 Task: Check the median sale price of townhouses in the last 3 years.
Action: Mouse moved to (582, 54)
Screenshot: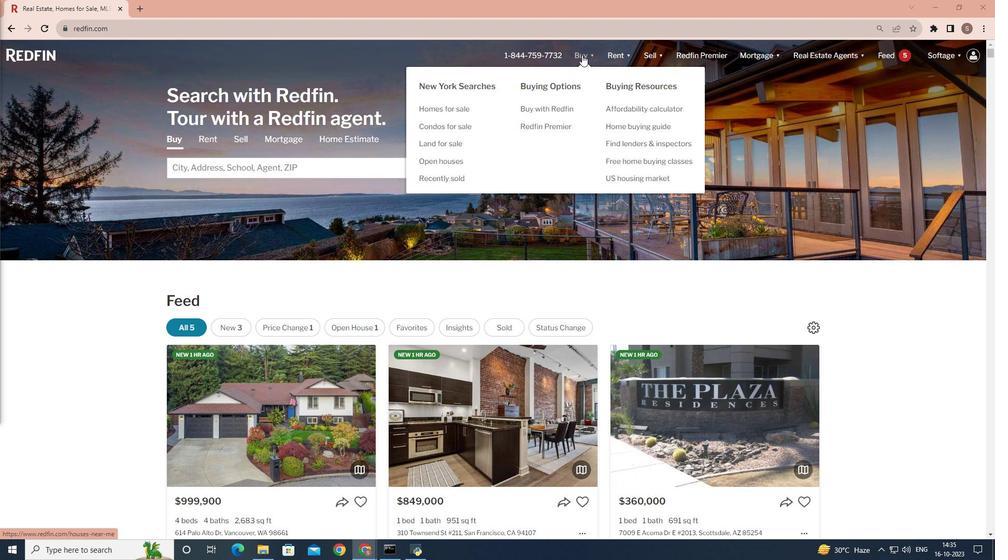 
Action: Mouse pressed left at (582, 54)
Screenshot: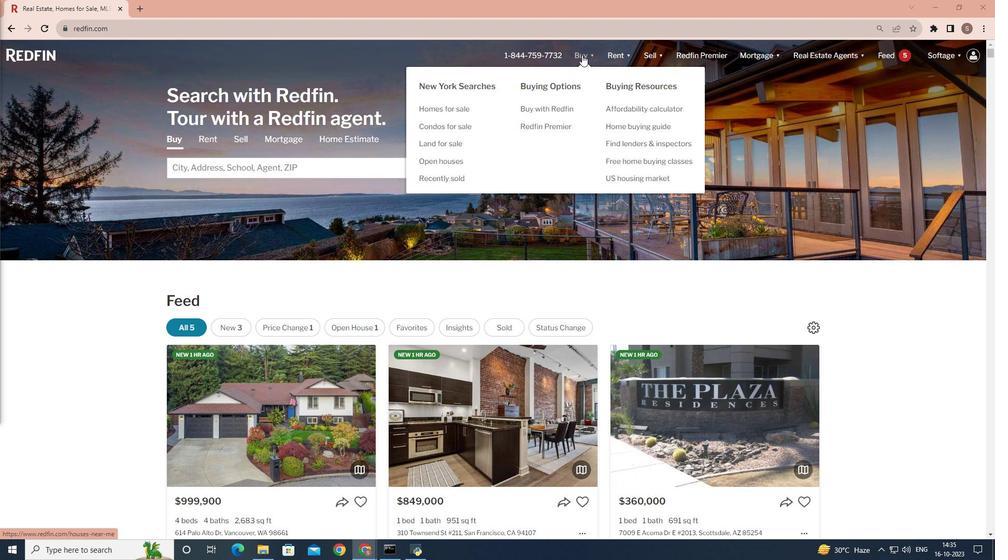 
Action: Mouse moved to (264, 218)
Screenshot: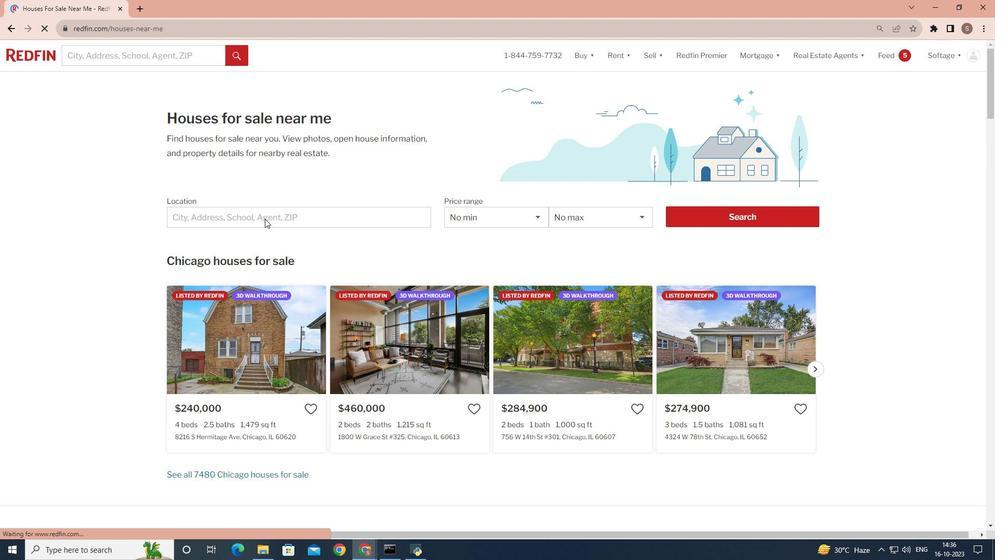 
Action: Mouse pressed left at (264, 218)
Screenshot: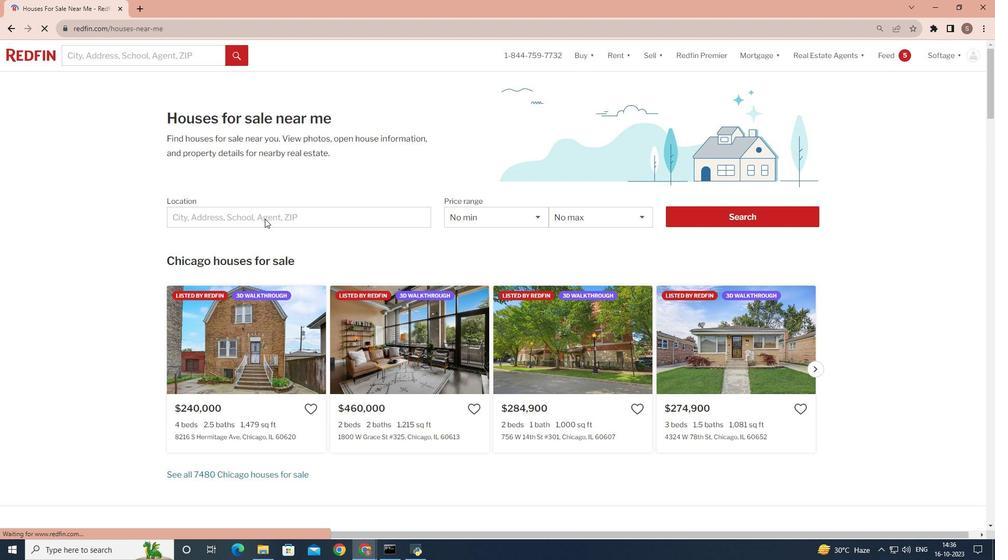 
Action: Mouse moved to (186, 216)
Screenshot: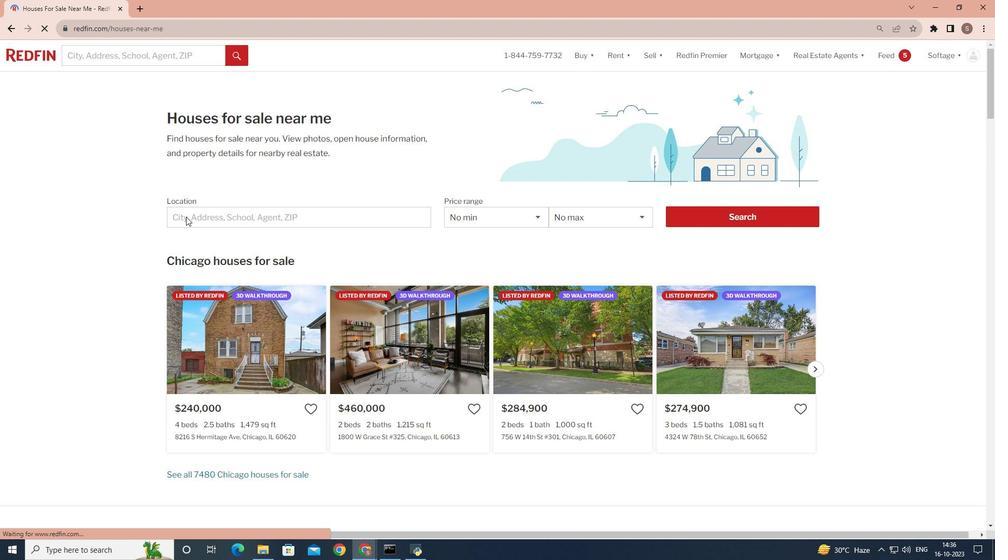 
Action: Mouse pressed left at (186, 216)
Screenshot: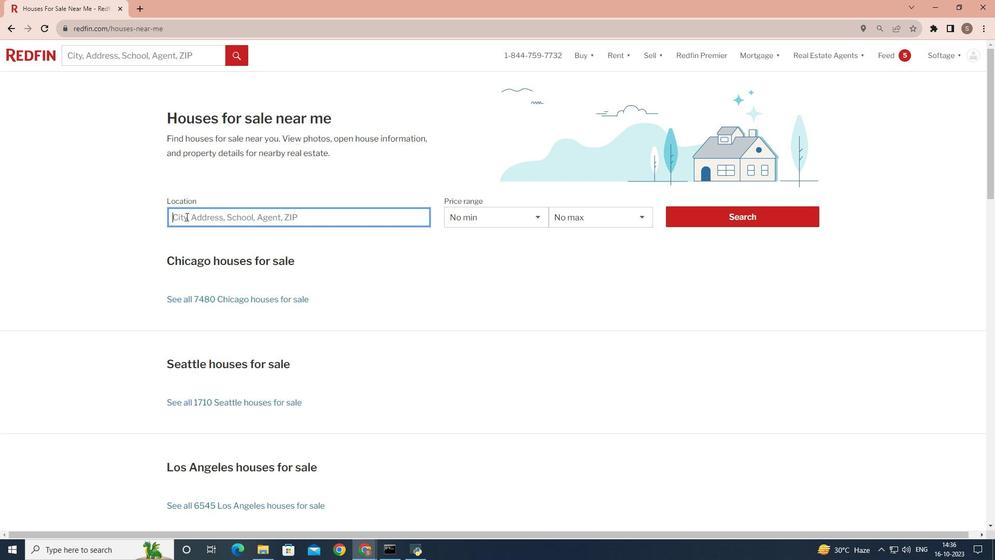 
Action: Key pressed <Key.shift>San<Key.space><Key.shift>Diego
Screenshot: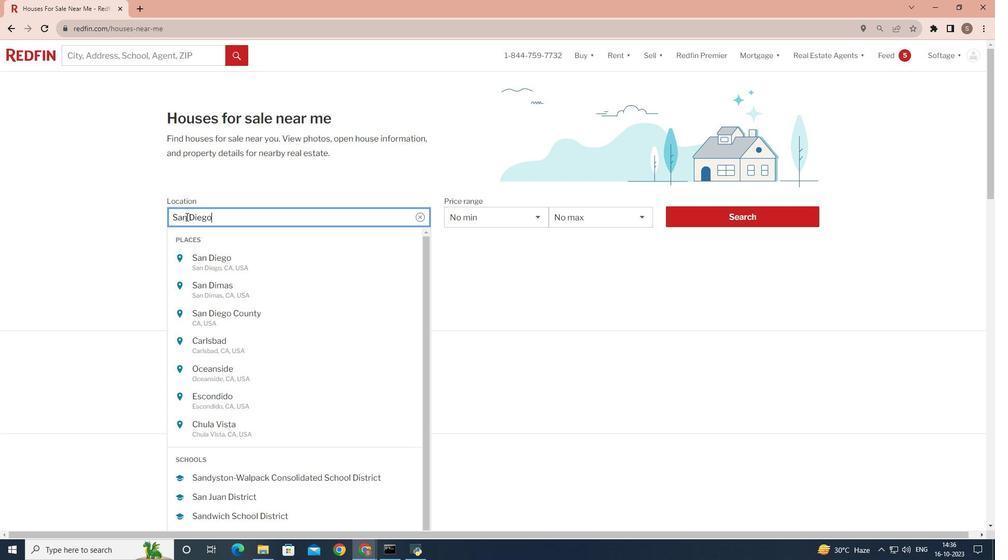 
Action: Mouse moved to (700, 226)
Screenshot: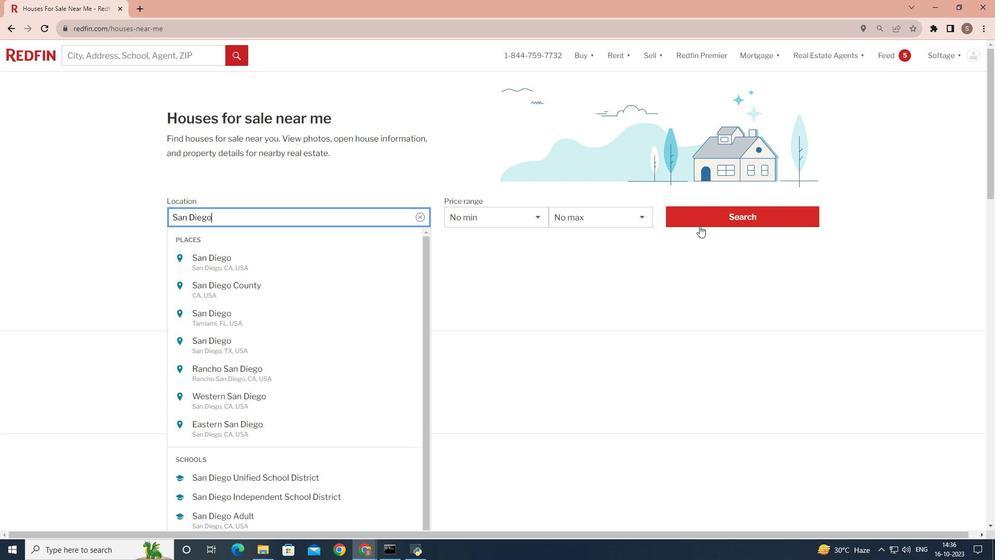 
Action: Mouse pressed left at (700, 226)
Screenshot: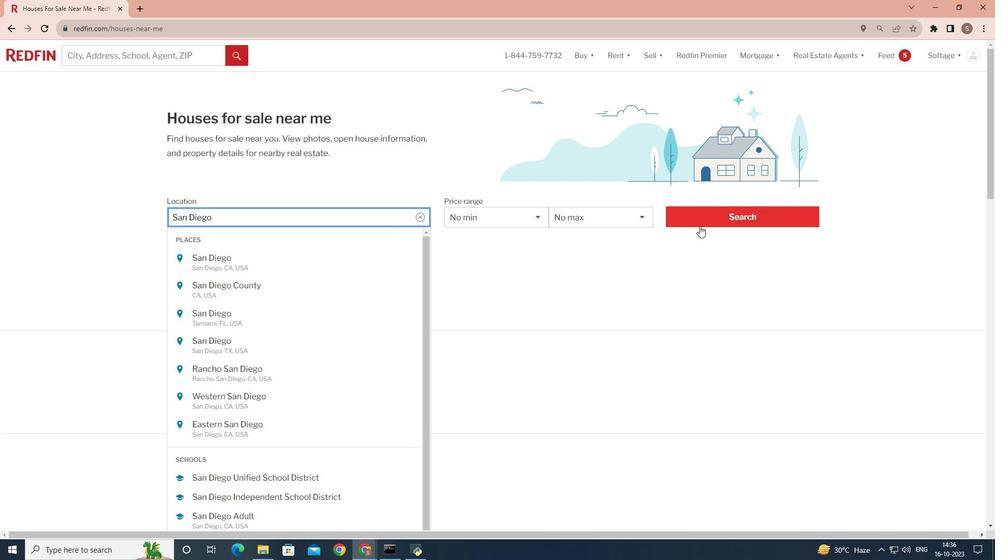 
Action: Mouse moved to (700, 216)
Screenshot: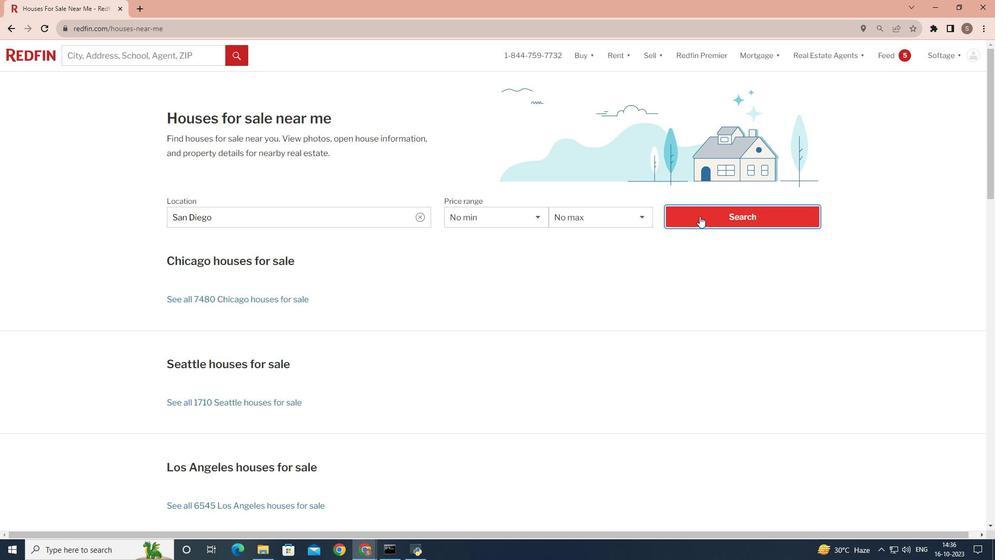 
Action: Mouse pressed left at (700, 216)
Screenshot: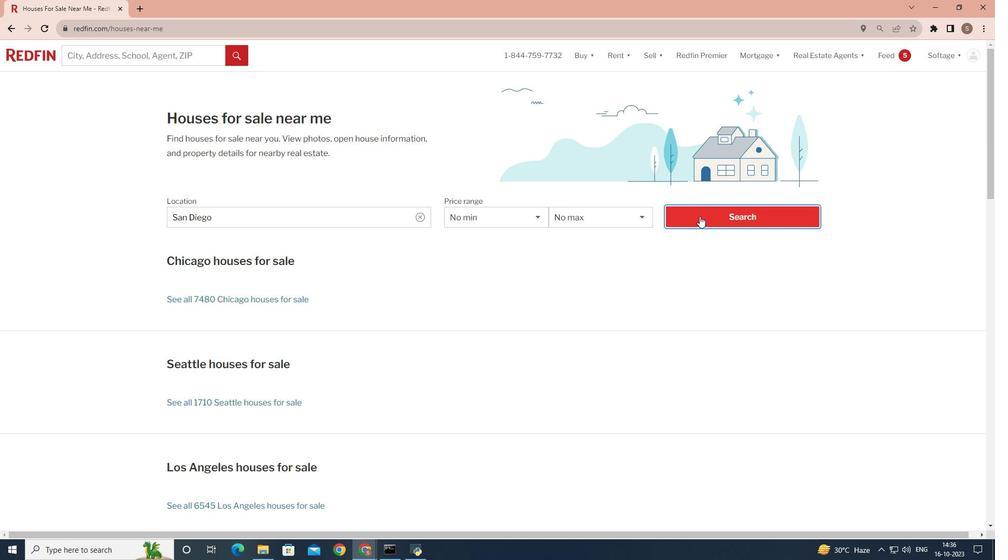 
Action: Mouse moved to (869, 82)
Screenshot: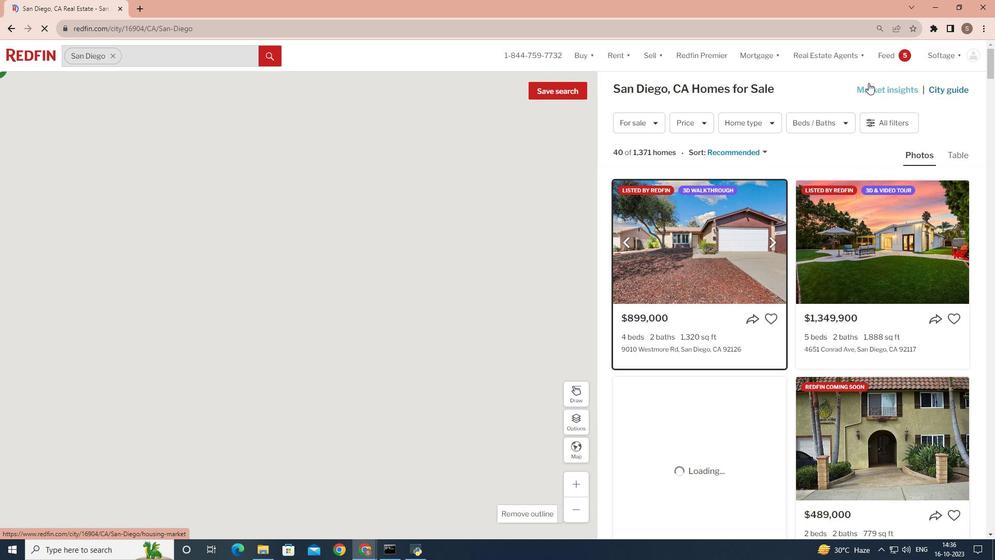 
Action: Mouse pressed left at (869, 82)
Screenshot: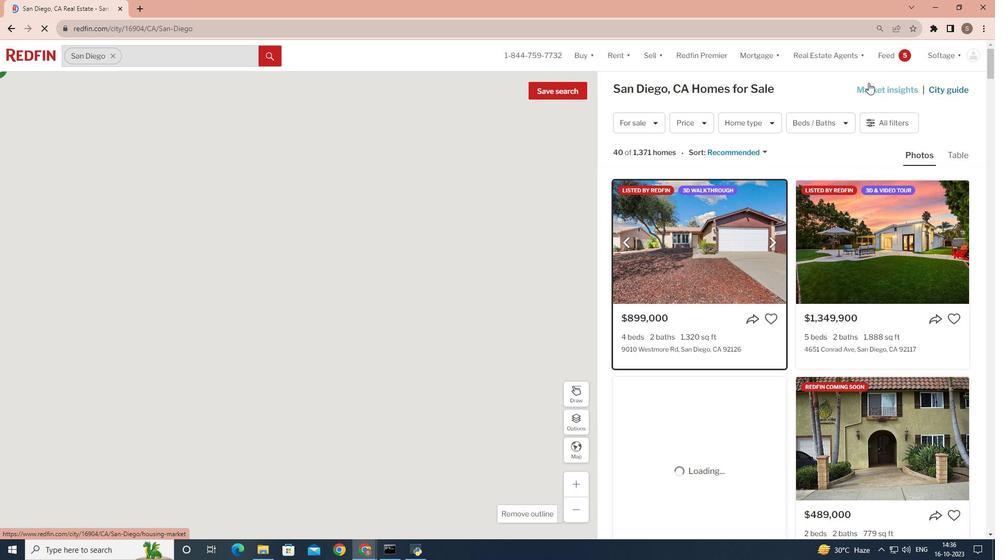 
Action: Mouse moved to (207, 175)
Screenshot: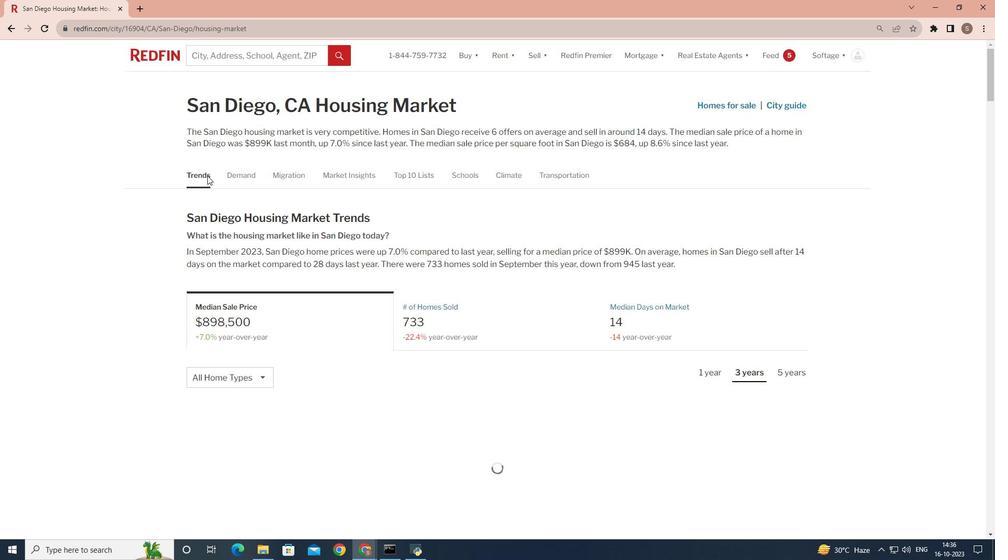
Action: Mouse pressed left at (207, 175)
Screenshot: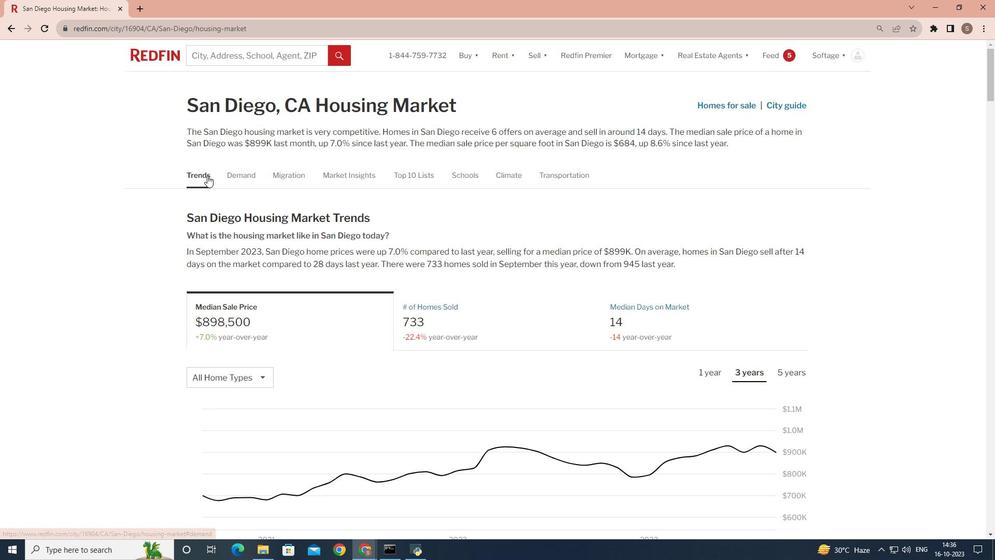 
Action: Mouse moved to (265, 238)
Screenshot: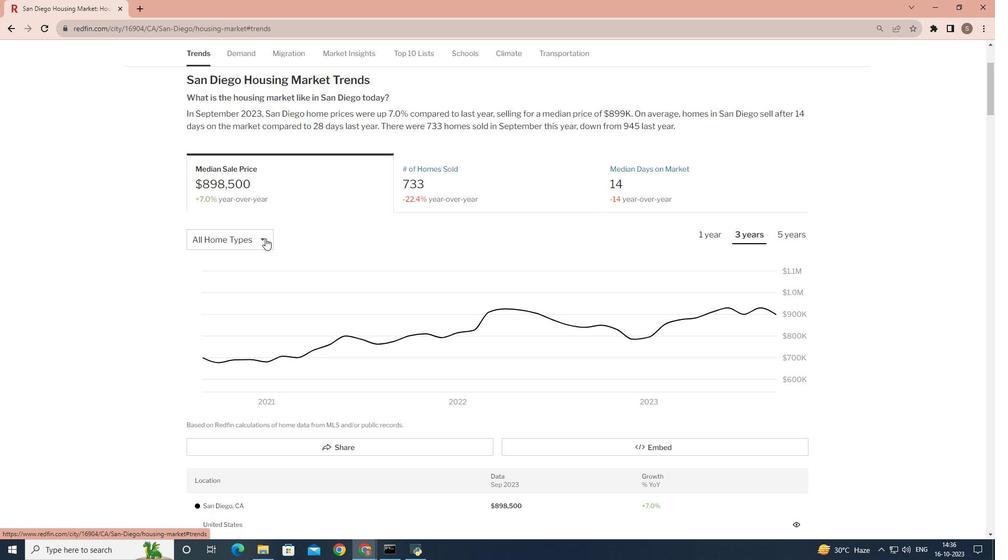 
Action: Mouse pressed left at (265, 238)
Screenshot: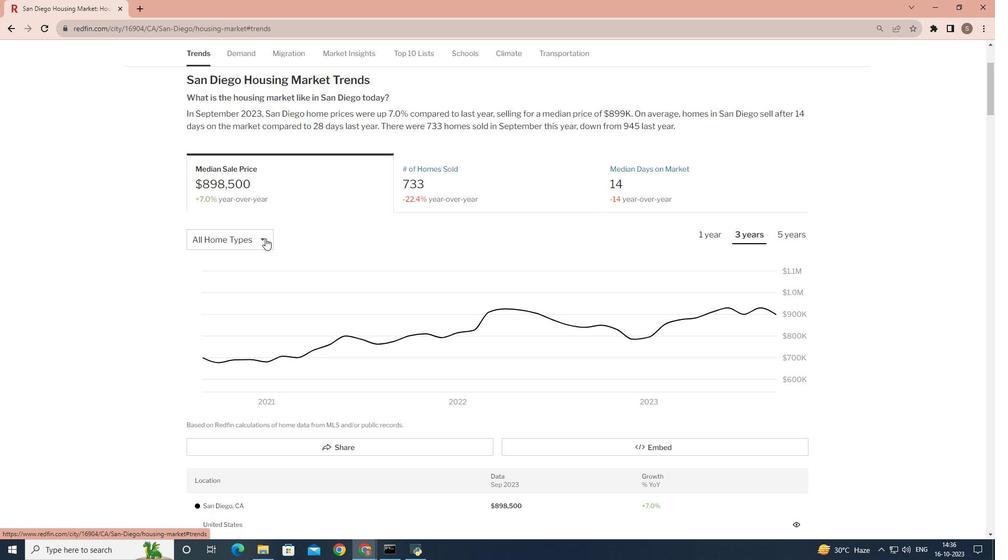 
Action: Mouse moved to (244, 304)
Screenshot: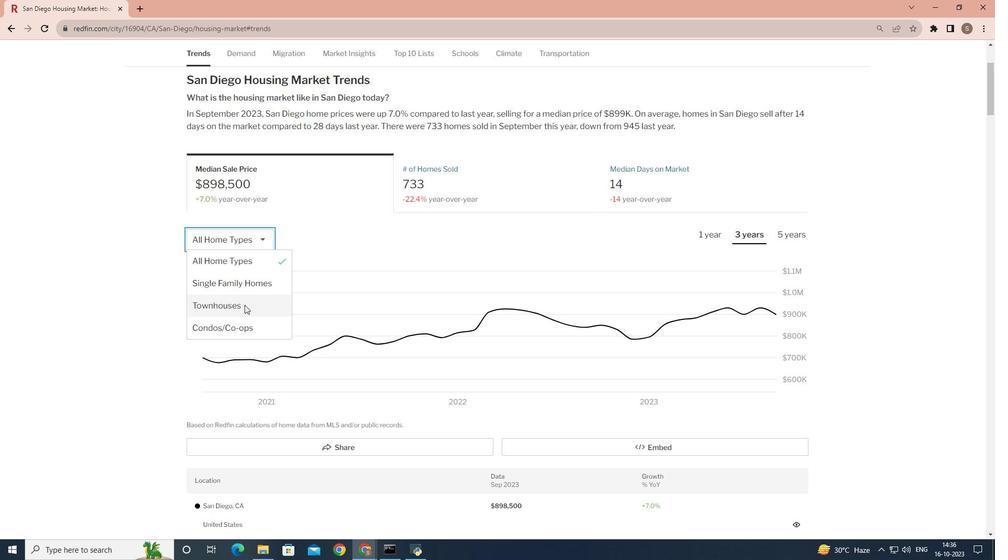 
Action: Mouse pressed left at (244, 304)
Screenshot: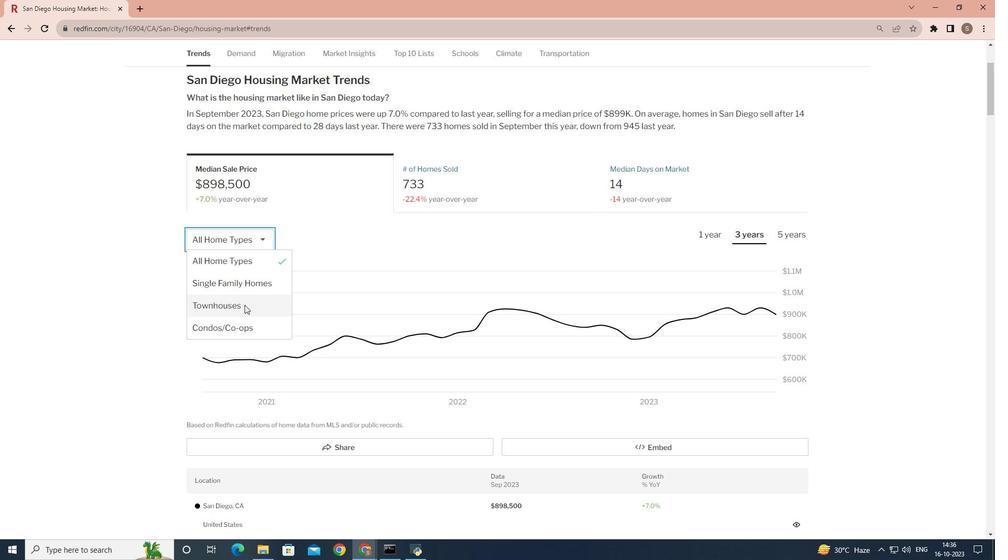 
Action: Mouse moved to (744, 236)
Screenshot: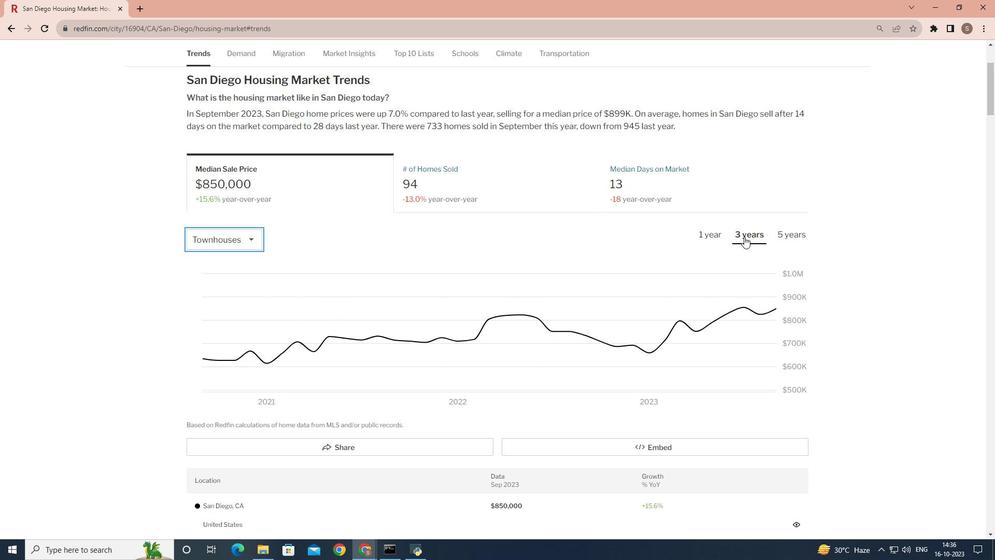 
Action: Mouse pressed left at (744, 236)
Screenshot: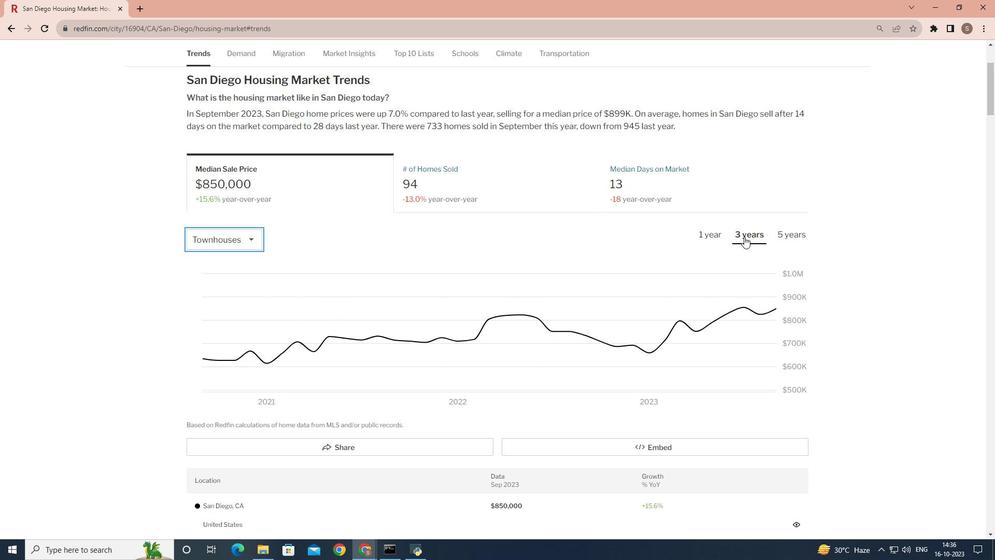 
